 Task: Add Siggi's Raspberry Plant-Based Coconut Blend Yogurt to the cart.
Action: Mouse pressed left at (22, 128)
Screenshot: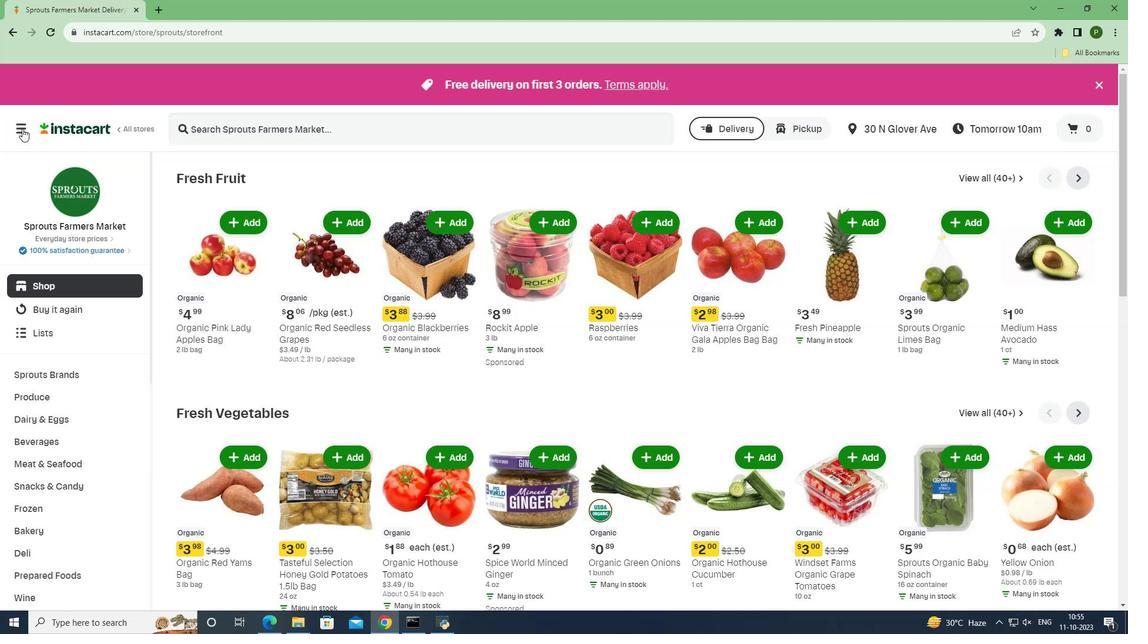 
Action: Mouse moved to (39, 307)
Screenshot: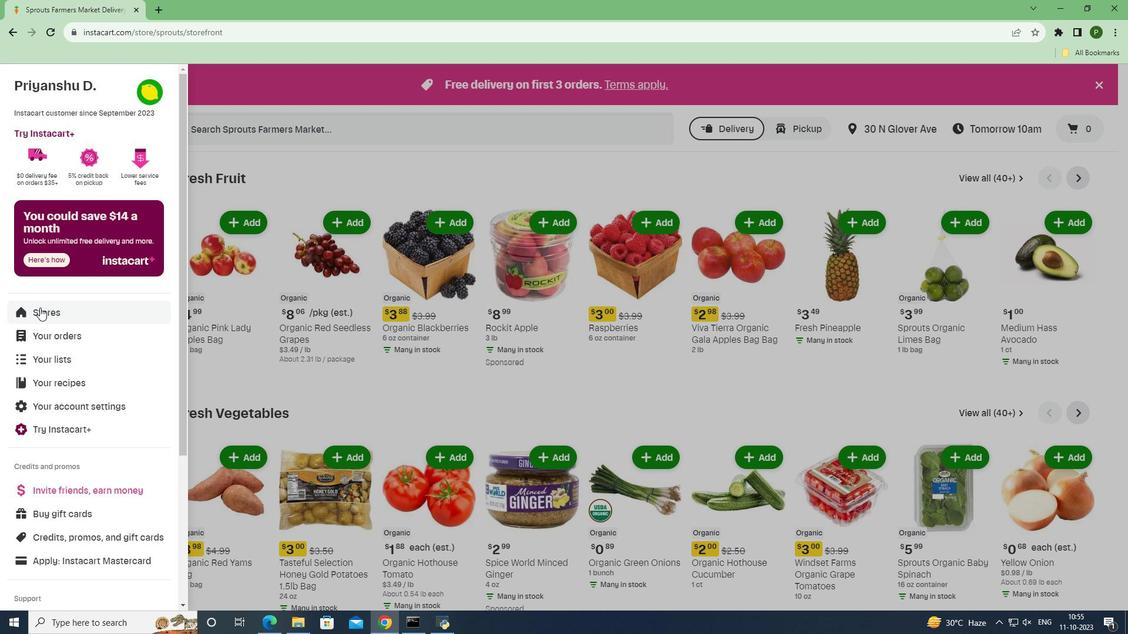 
Action: Mouse pressed left at (39, 307)
Screenshot: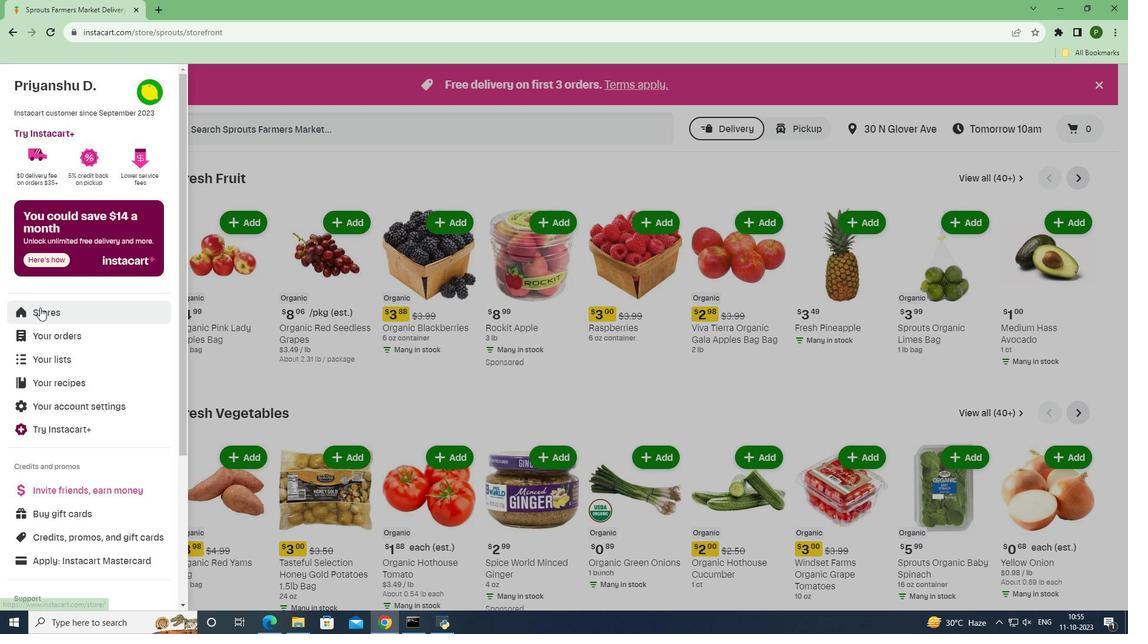 
Action: Mouse moved to (261, 126)
Screenshot: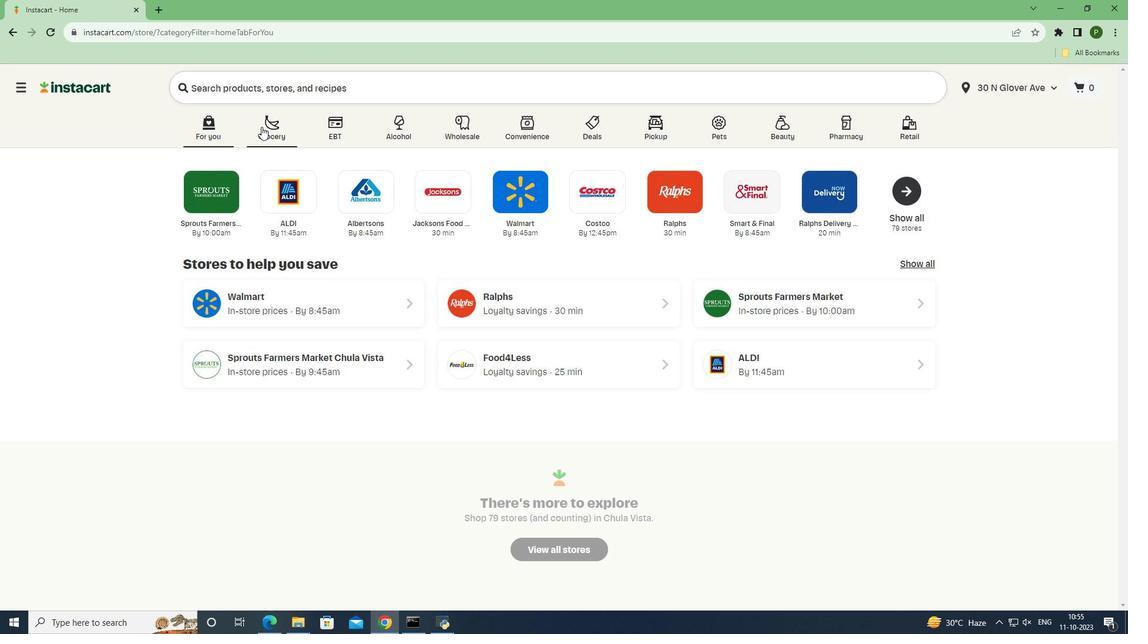 
Action: Mouse pressed left at (261, 126)
Screenshot: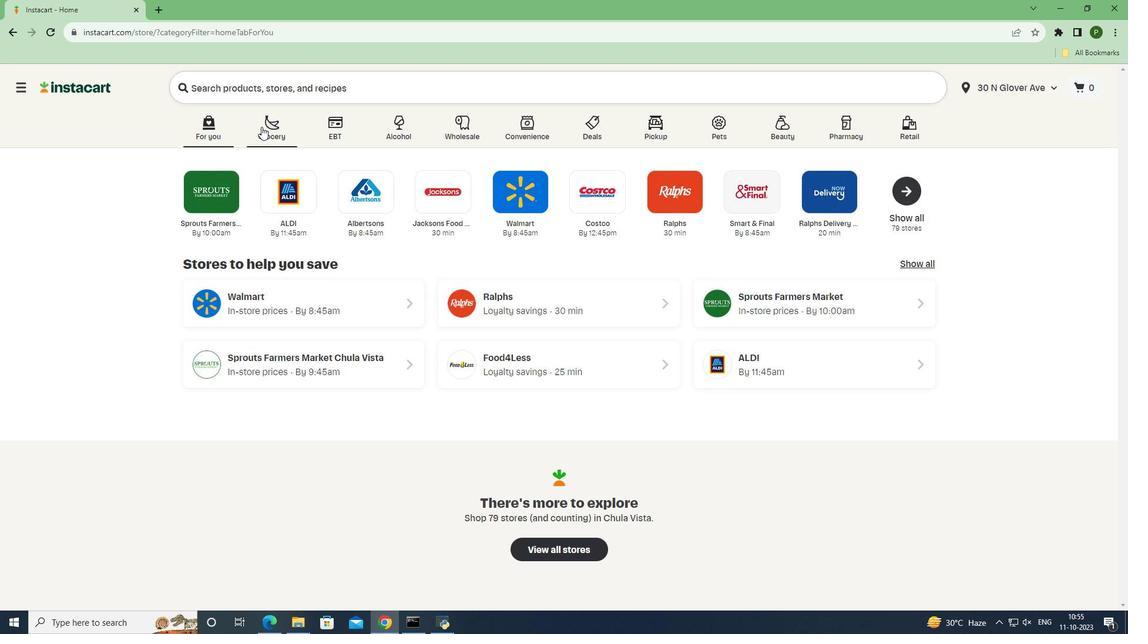 
Action: Mouse moved to (474, 287)
Screenshot: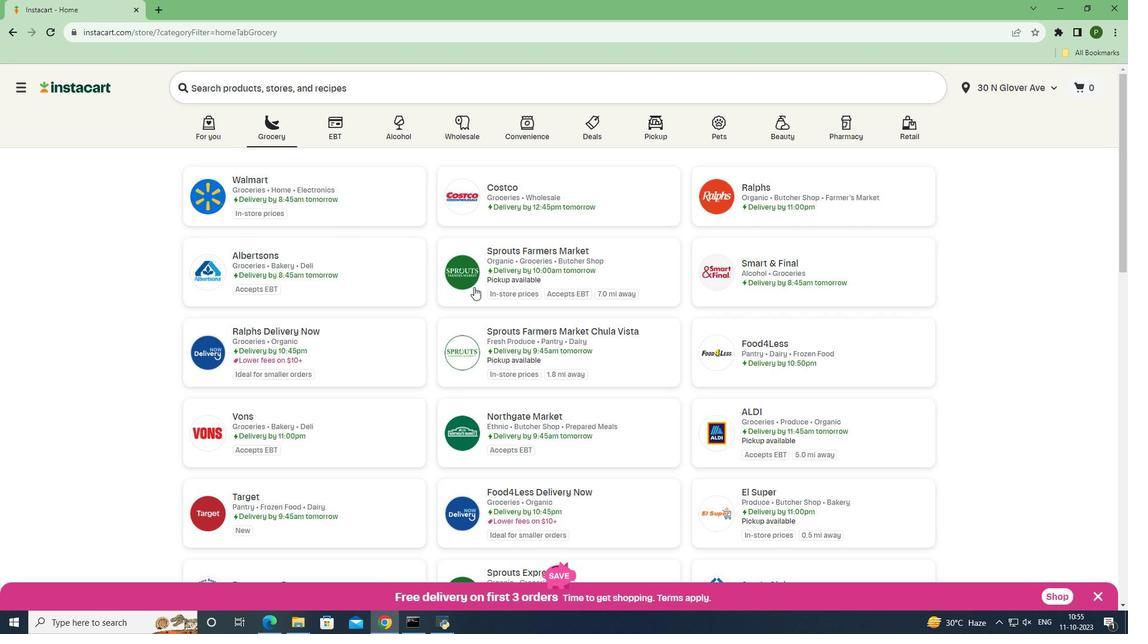 
Action: Mouse pressed left at (474, 287)
Screenshot: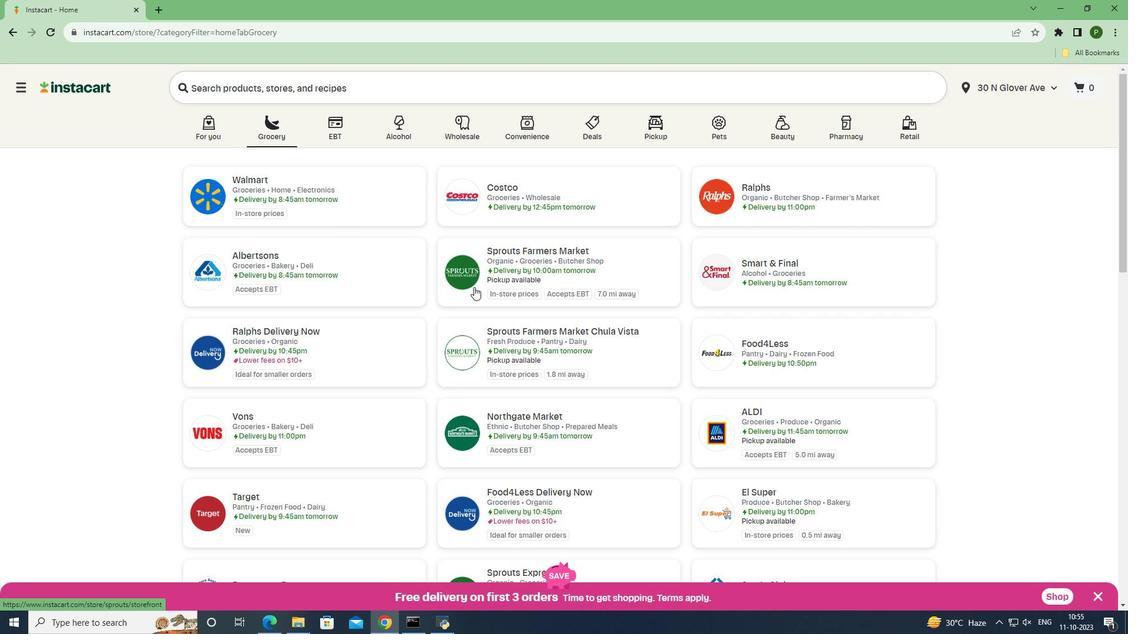 
Action: Mouse moved to (78, 417)
Screenshot: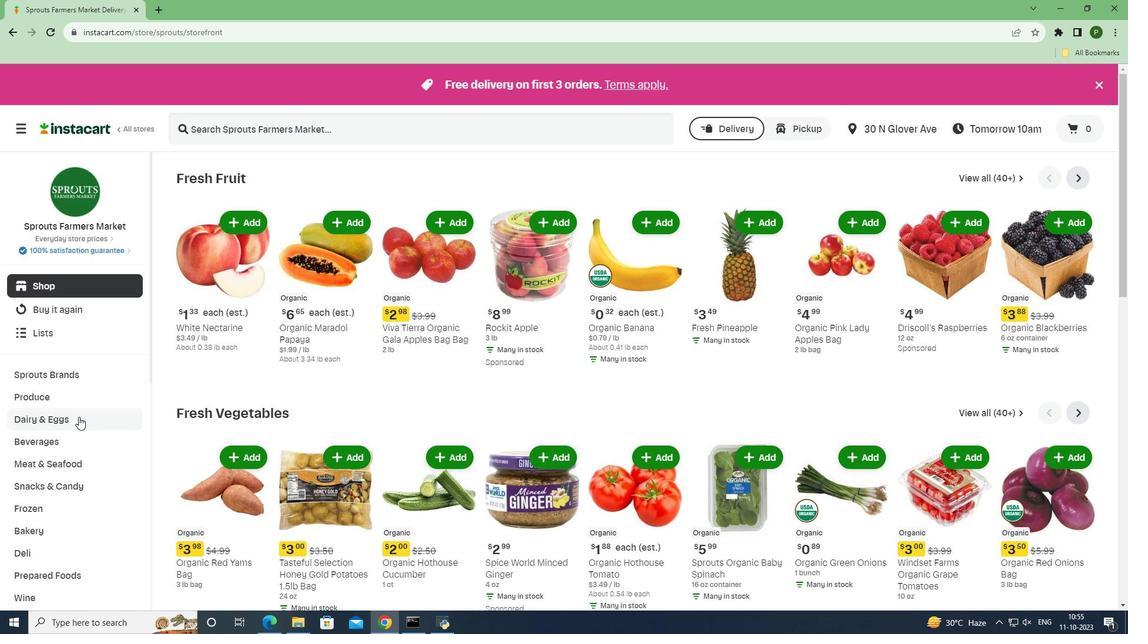 
Action: Mouse pressed left at (78, 417)
Screenshot: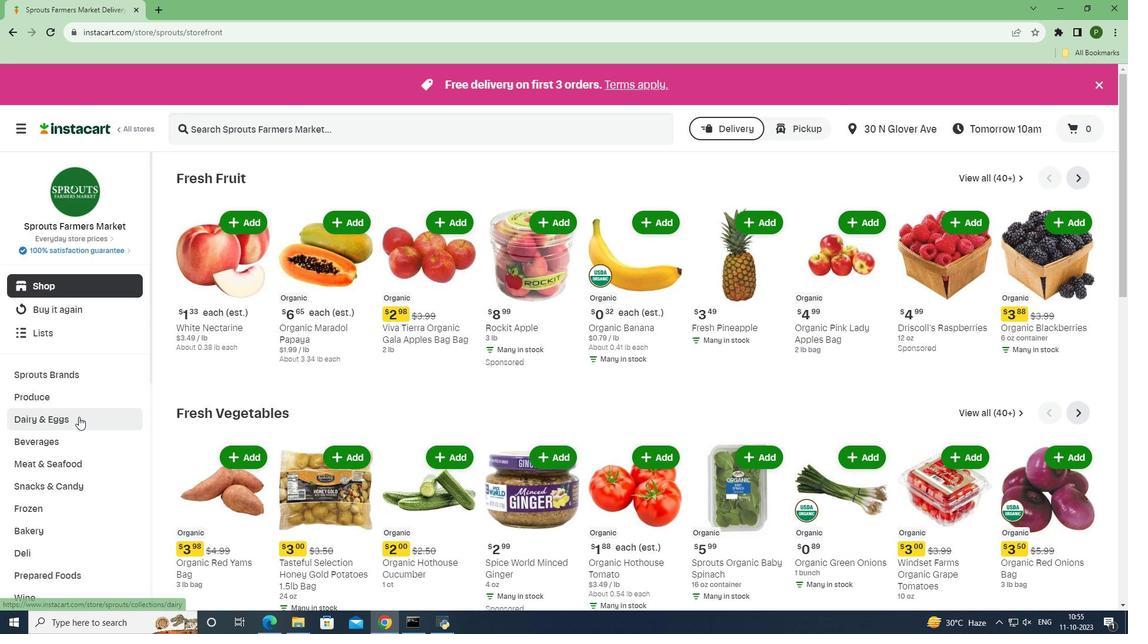 
Action: Mouse moved to (64, 508)
Screenshot: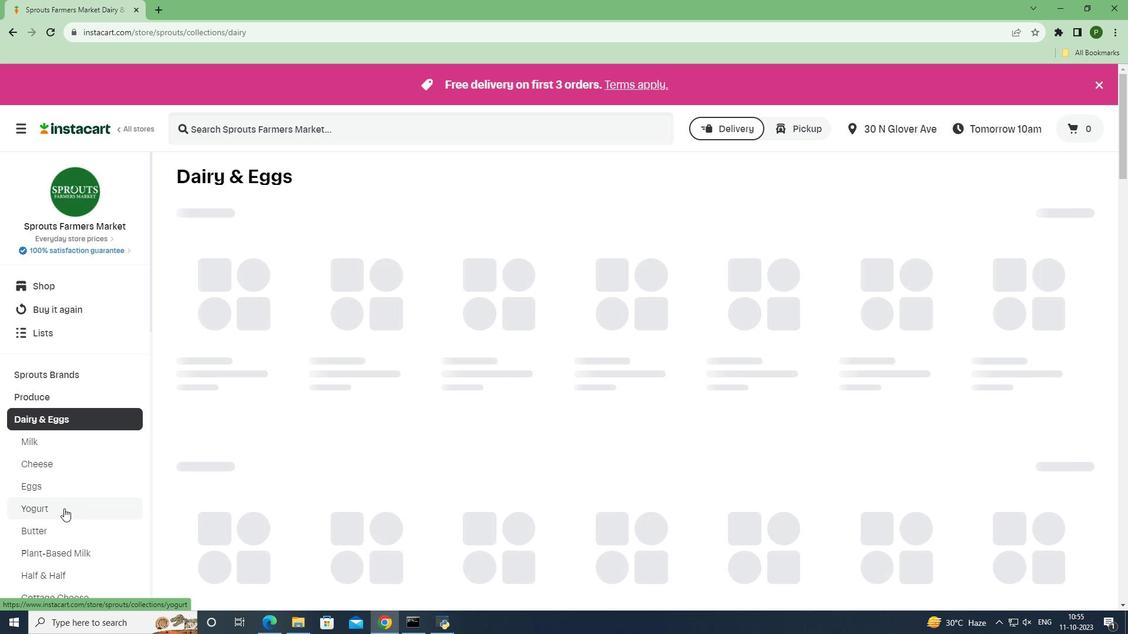 
Action: Mouse pressed left at (64, 508)
Screenshot: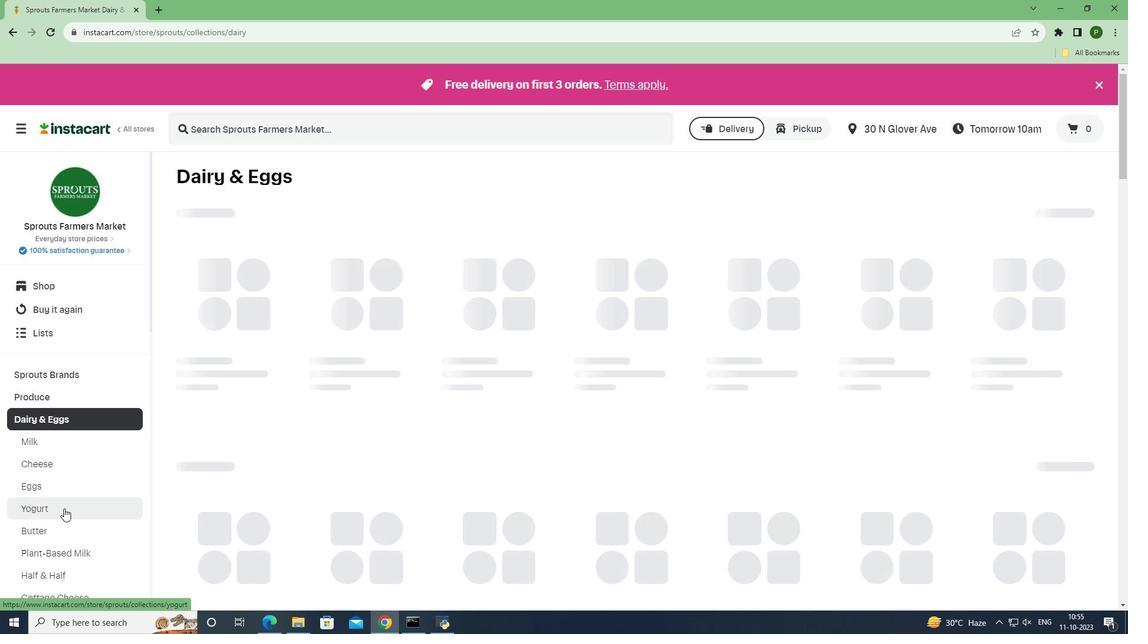 
Action: Mouse moved to (259, 133)
Screenshot: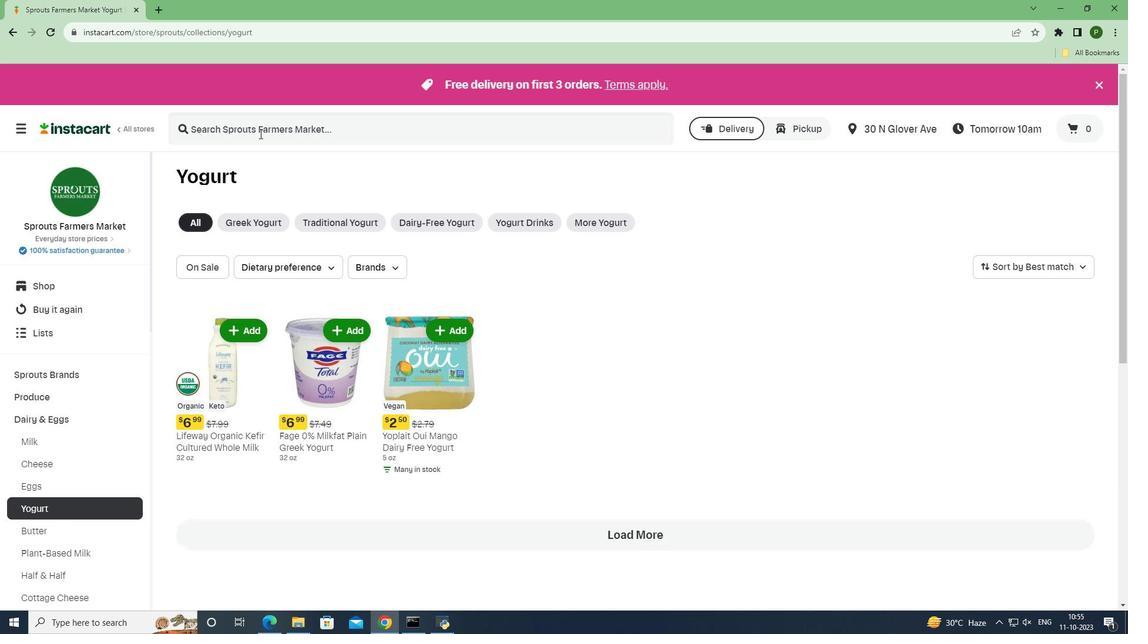 
Action: Mouse pressed left at (259, 133)
Screenshot: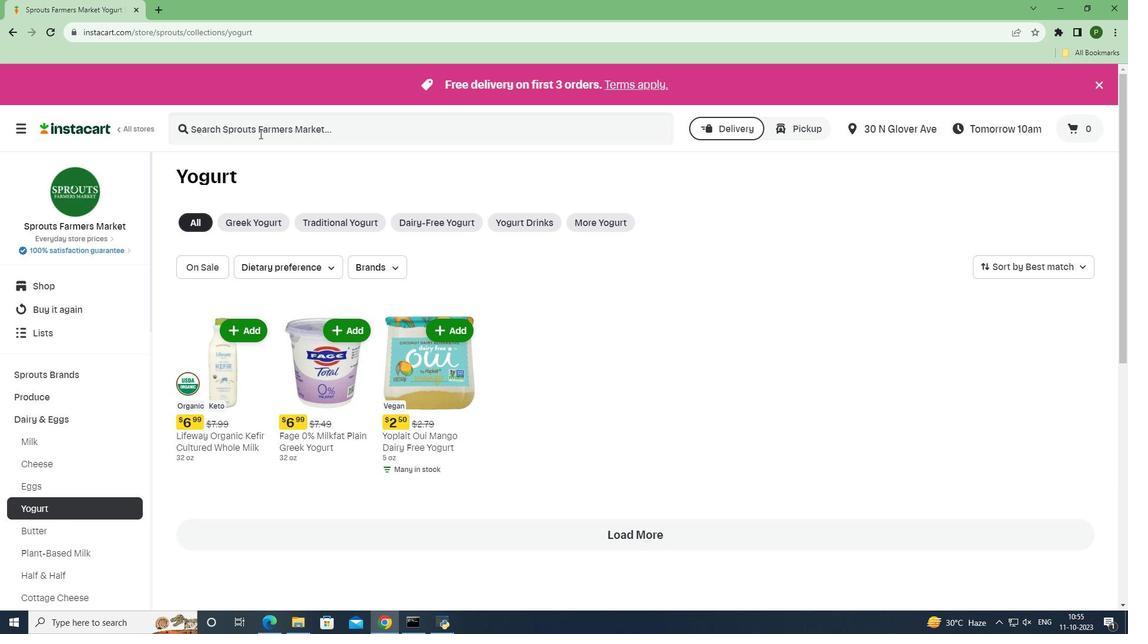 
Action: Key pressed <Key.caps_lock>S<Key.caps_lock>iggi's<Key.space><Key.caps_lock>R<Key.caps_lock>aspberry<Key.space><Key.caps_lock>P<Key.caps_lock>lant<Key.space><Key.caps_lock>B<Key.caps_lock>ased<Key.space><Key.caps_lock>C<Key.caps_lock>oconut<Key.space><Key.caps_lock>B<Key.caps_lock>lend<Key.space><Key.caps_lock>Y<Key.caps_lock>ogurt<Key.space><Key.enter>
Screenshot: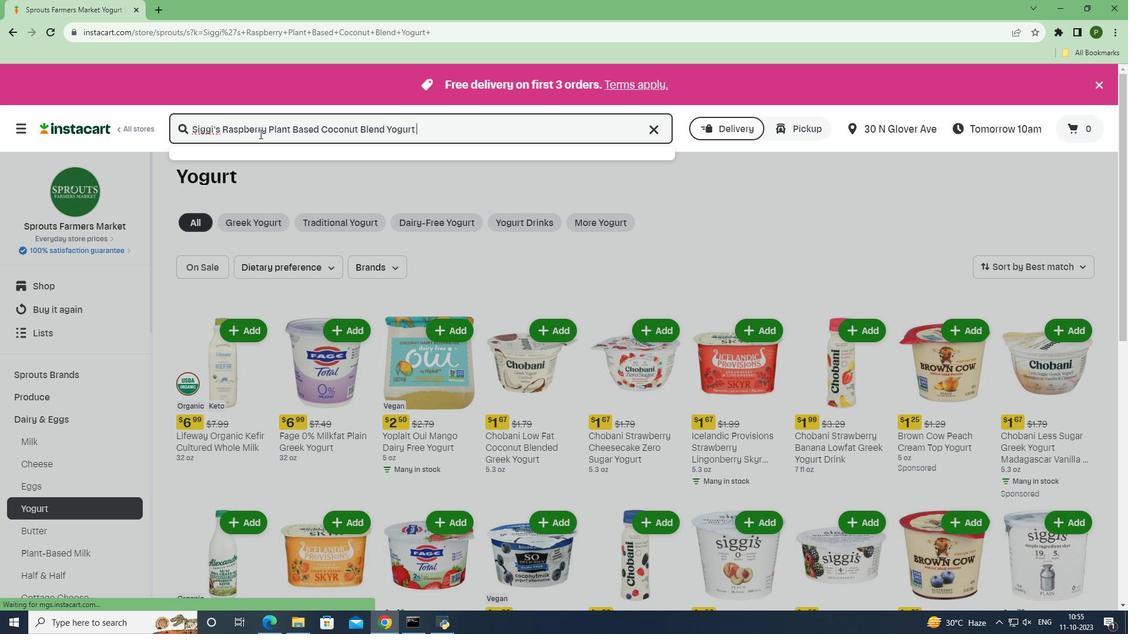 
Action: Mouse moved to (339, 256)
Screenshot: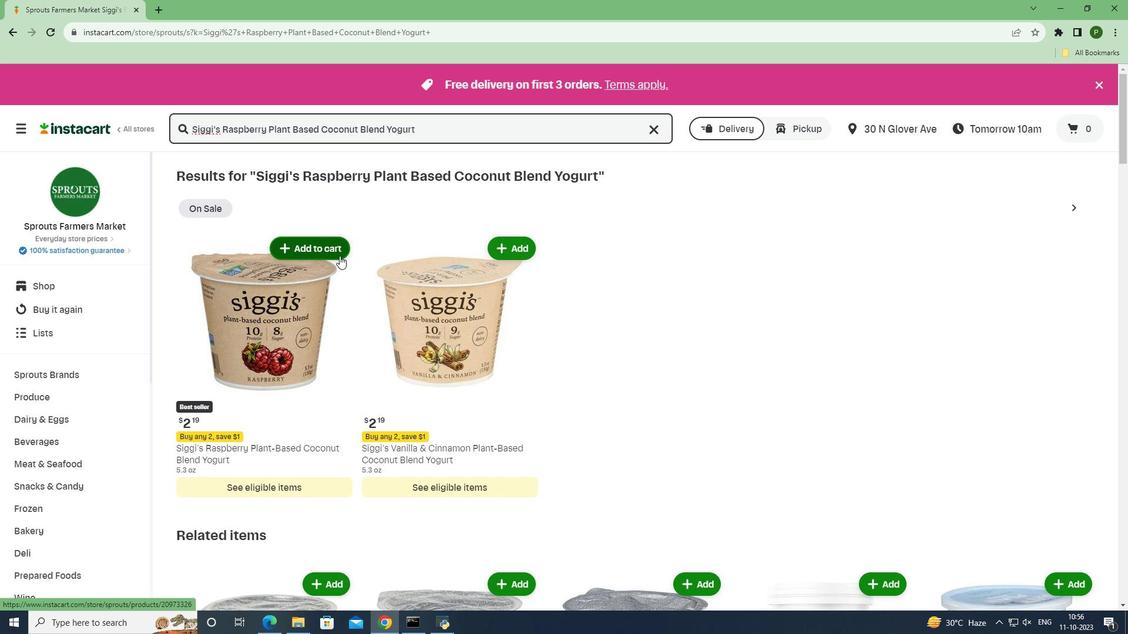 
Action: Mouse pressed left at (339, 256)
Screenshot: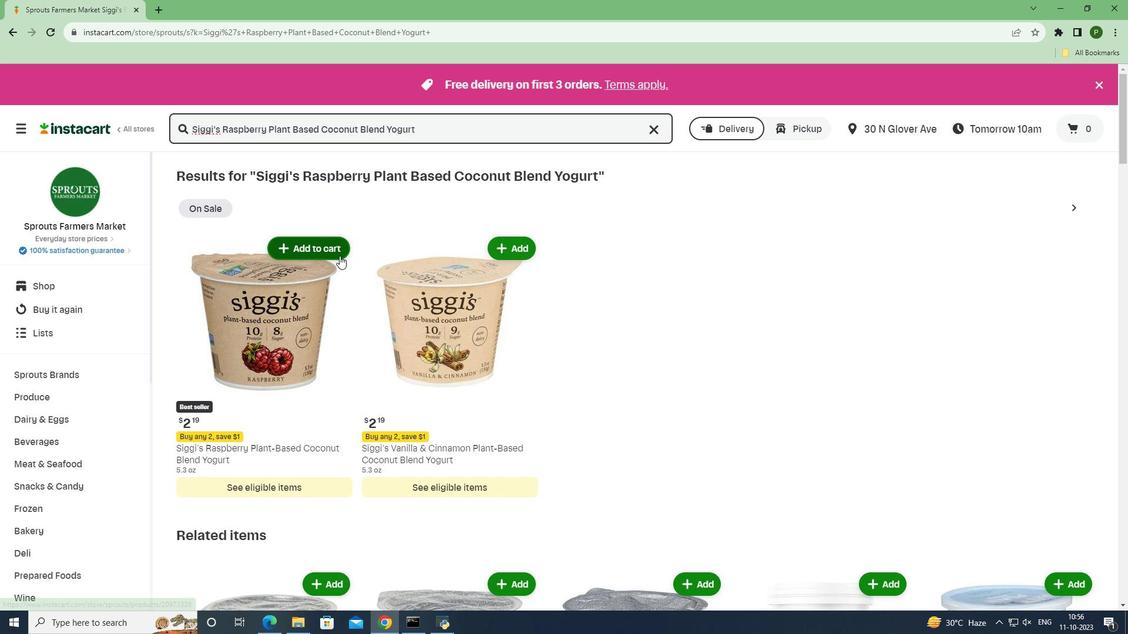 
Action: Mouse moved to (386, 265)
Screenshot: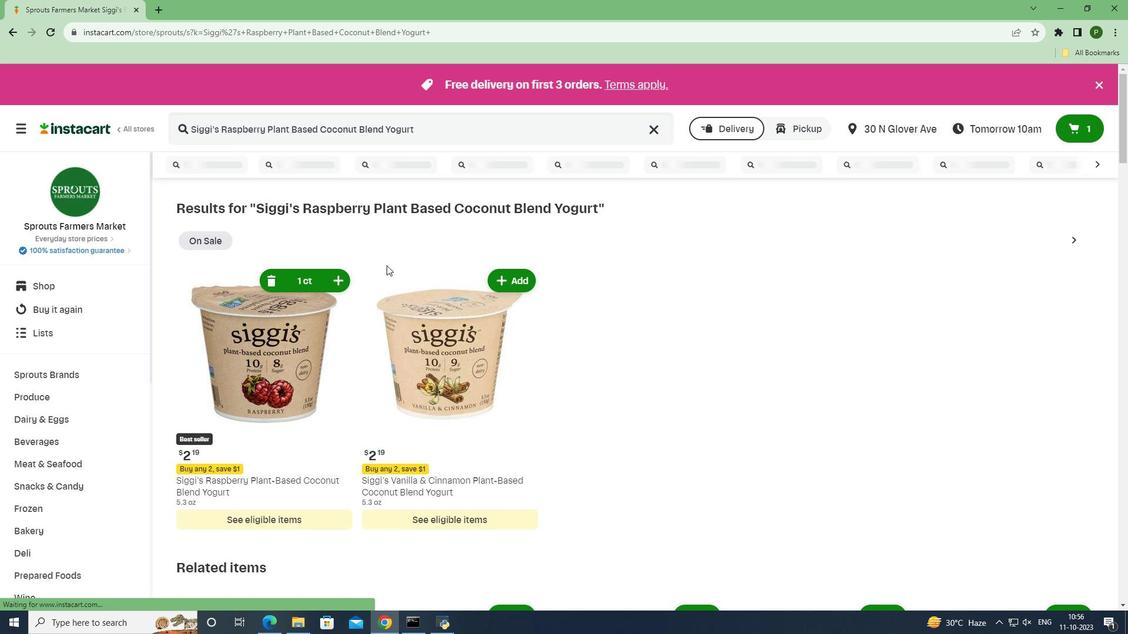 
